 Task: Create Card Card0000000027 in Board Board0000000007 in Workspace WS0000000003 in Trello. Create Card Card0000000028 in Board Board0000000007 in Workspace WS0000000003 in Trello. Create Card Card0000000029 in Board Board0000000008 in Workspace WS0000000003 in Trello. Create Card Card0000000030 in Board Board0000000008 in Workspace WS0000000003 in Trello. Create Card Card0000000031 in Board Board0000000008 in Workspace WS0000000003 in Trello
Action: Mouse moved to (244, 228)
Screenshot: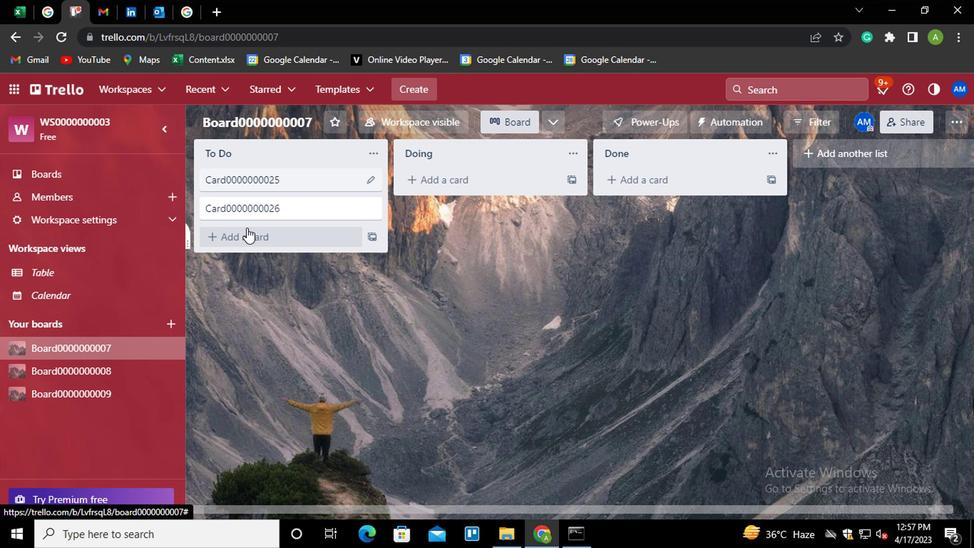 
Action: Mouse pressed left at (244, 228)
Screenshot: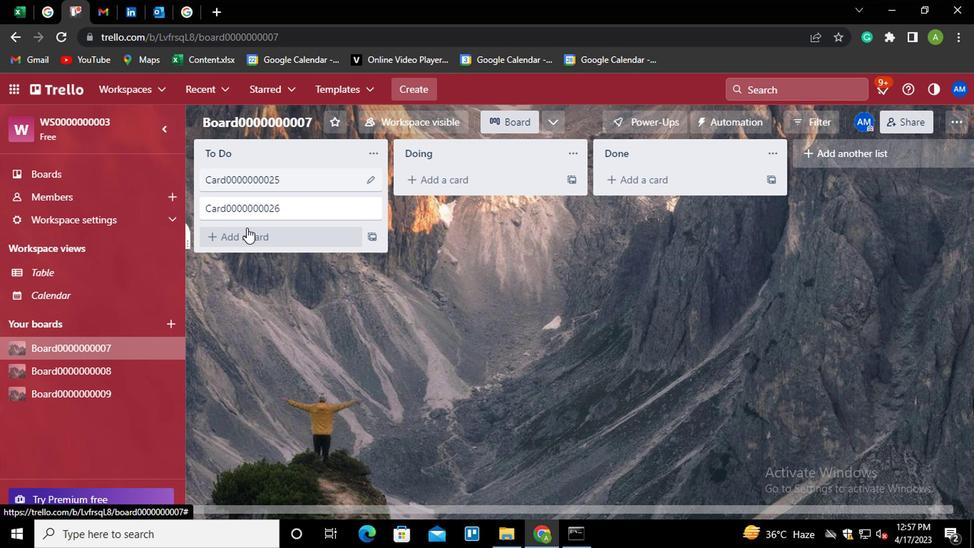 
Action: Mouse moved to (220, 279)
Screenshot: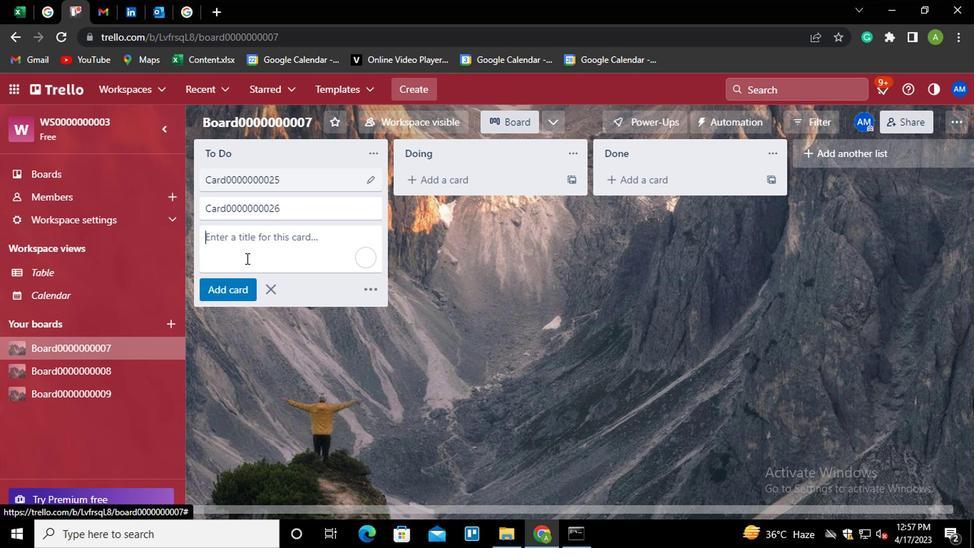 
Action: Key pressed <Key.shift>CARD0000000027<Key.enter><Key.shift>CARD0000000028
Screenshot: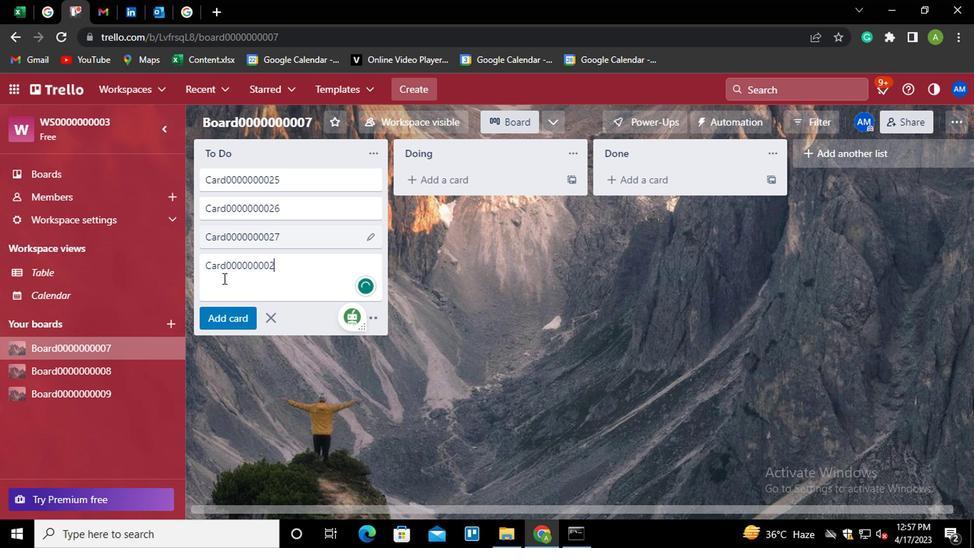 
Action: Mouse moved to (534, 376)
Screenshot: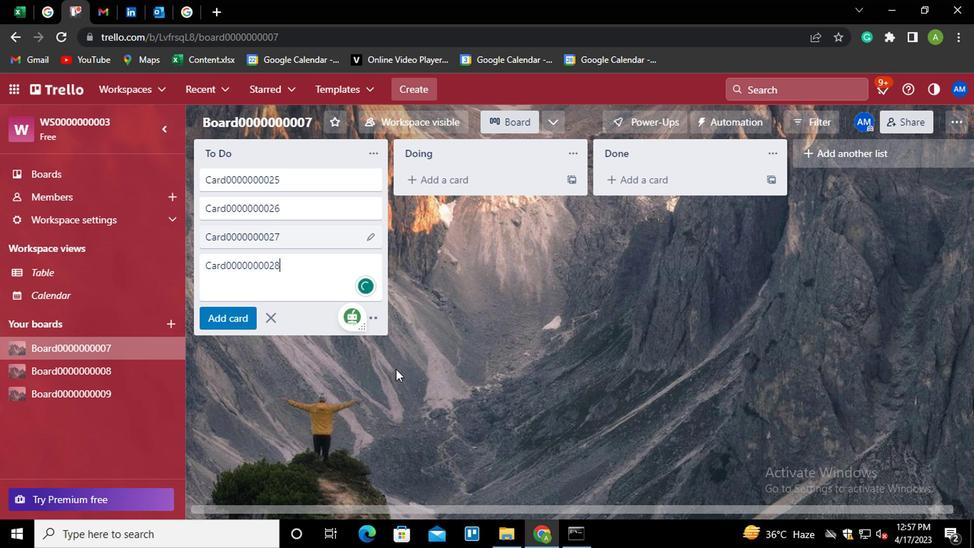 
Action: Mouse pressed left at (534, 376)
Screenshot: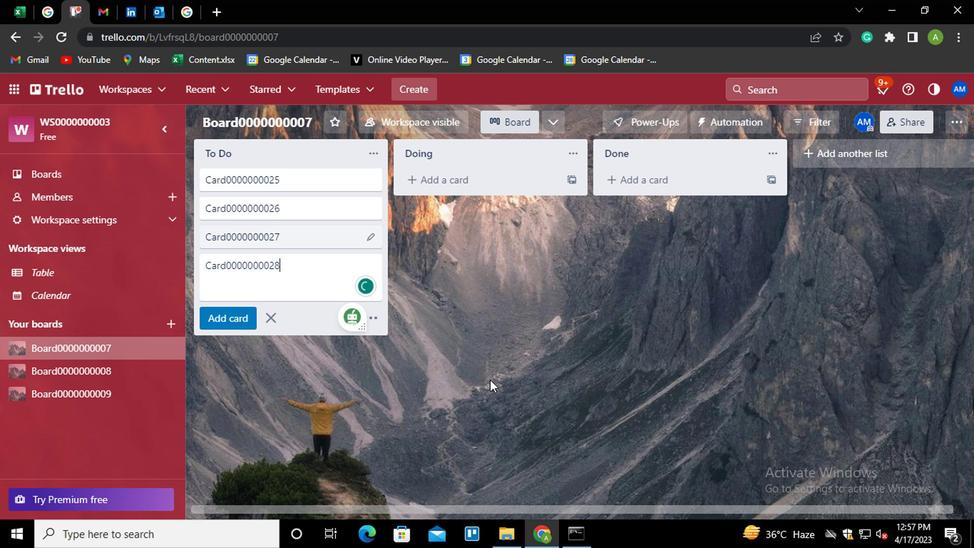 
Action: Mouse moved to (94, 375)
Screenshot: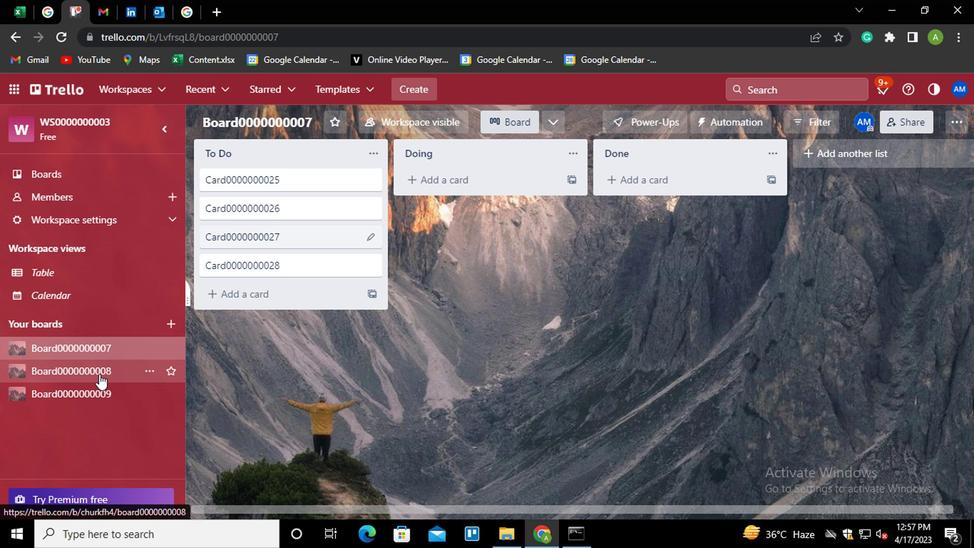 
Action: Mouse pressed left at (94, 375)
Screenshot: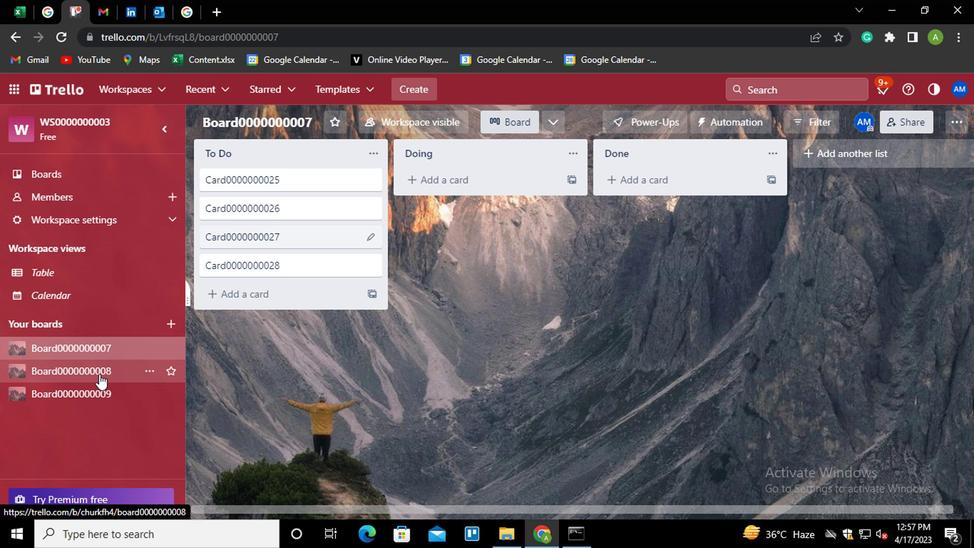 
Action: Mouse moved to (263, 179)
Screenshot: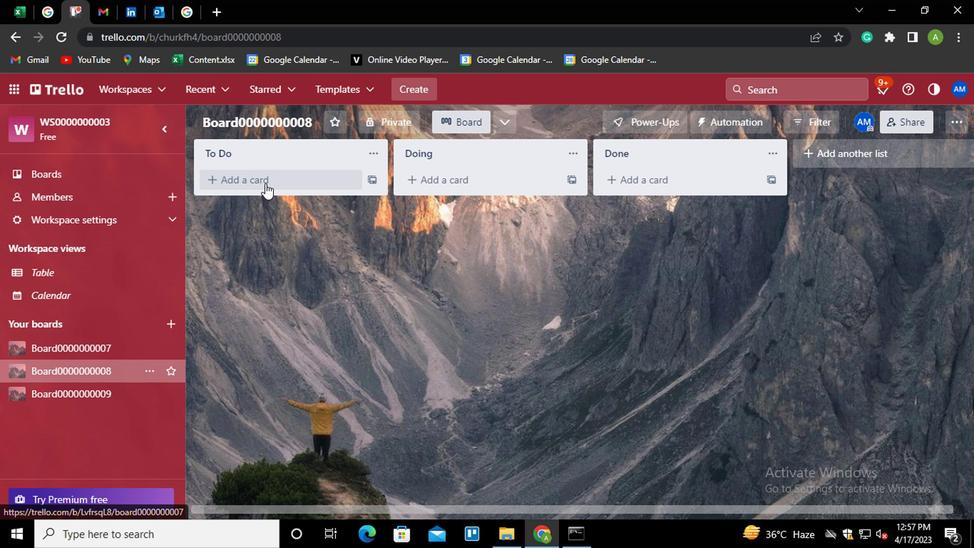 
Action: Mouse pressed left at (263, 179)
Screenshot: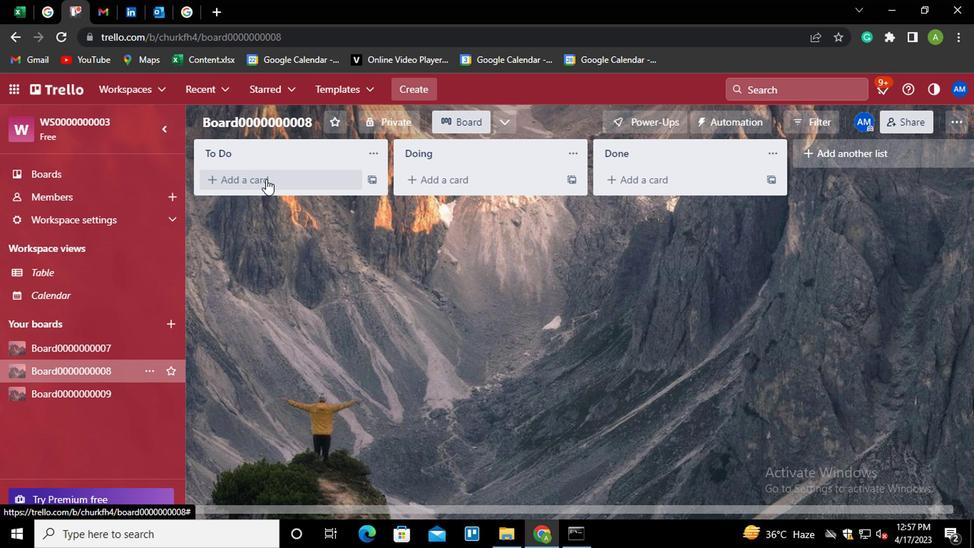 
Action: Key pressed <Key.shift>CARD0000000029<Key.enter><Key.shift><Key.shift>CRD<Key.backspace><Key.backspace>ARD0000000030<Key.enter><Key.shift><Key.shift><Key.shift>CARD0000000031
Screenshot: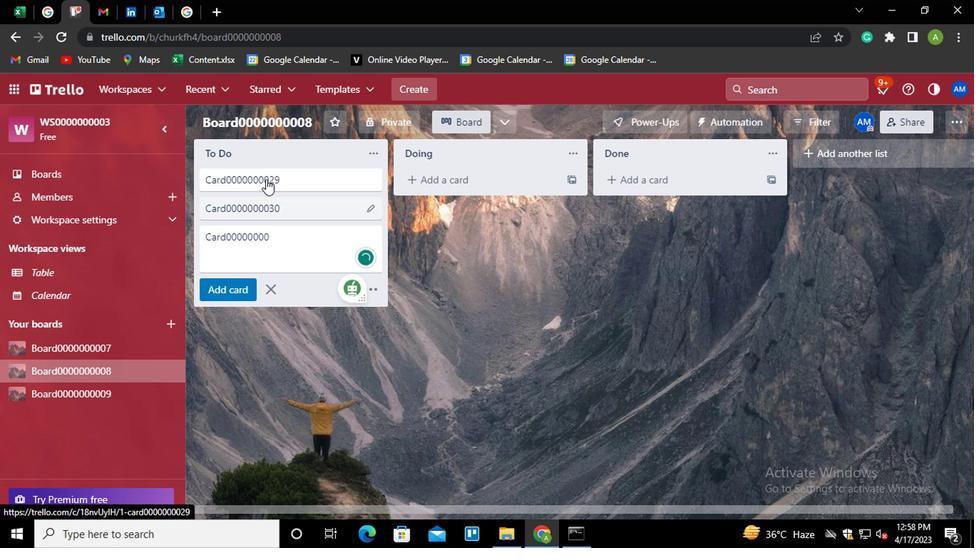 
Action: Mouse moved to (425, 308)
Screenshot: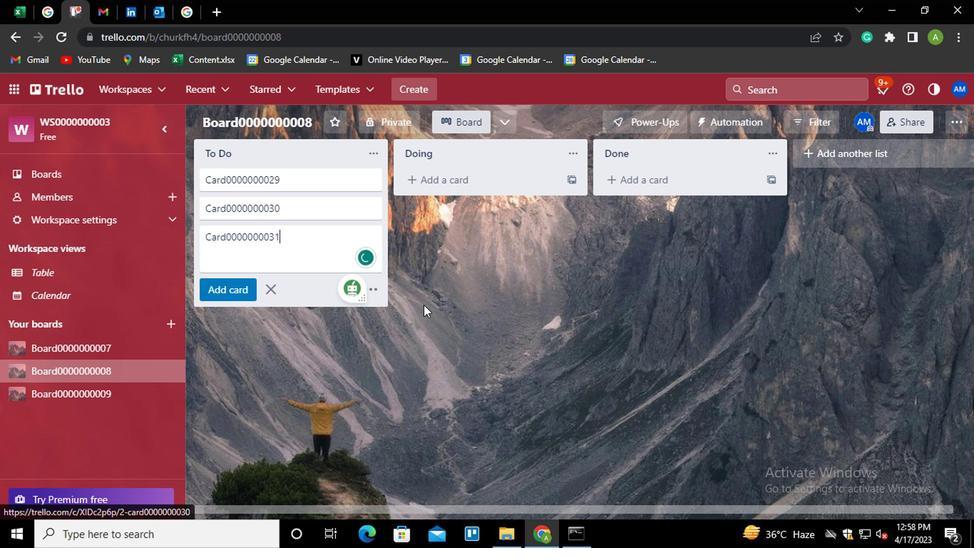 
Action: Mouse pressed left at (425, 308)
Screenshot: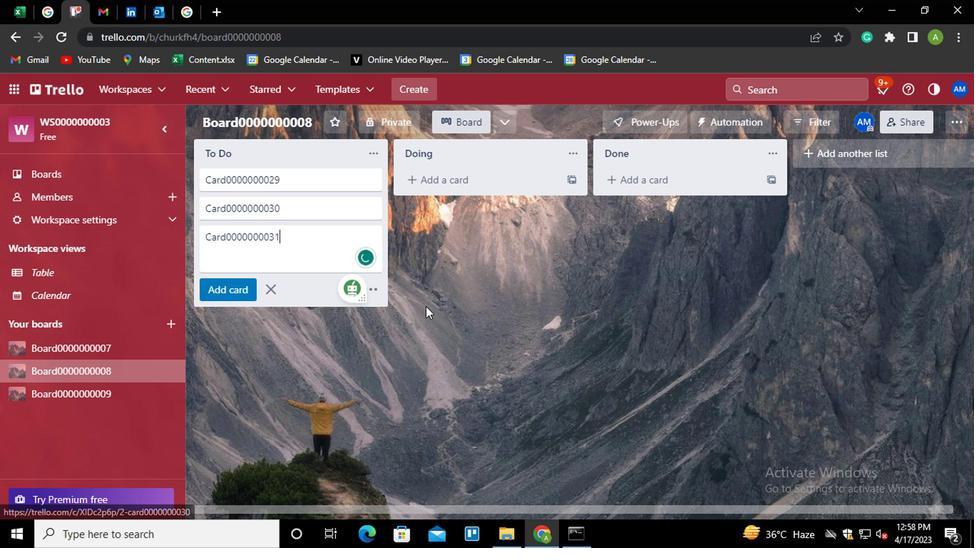 
